 Task: Use the formula "RECEIVED" in spreadsheet "Project portfolio".
Action: Mouse moved to (84, 151)
Screenshot: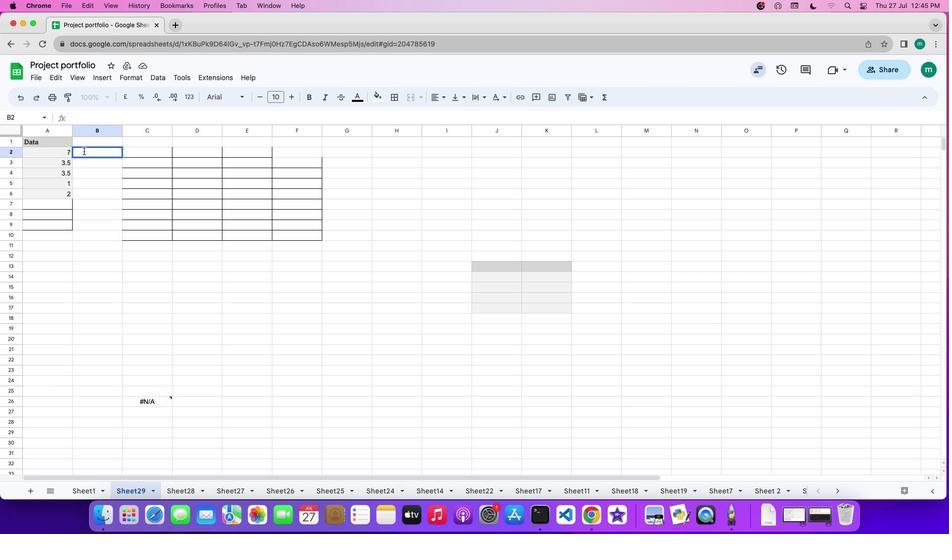 
Action: Key pressed '='
Screenshot: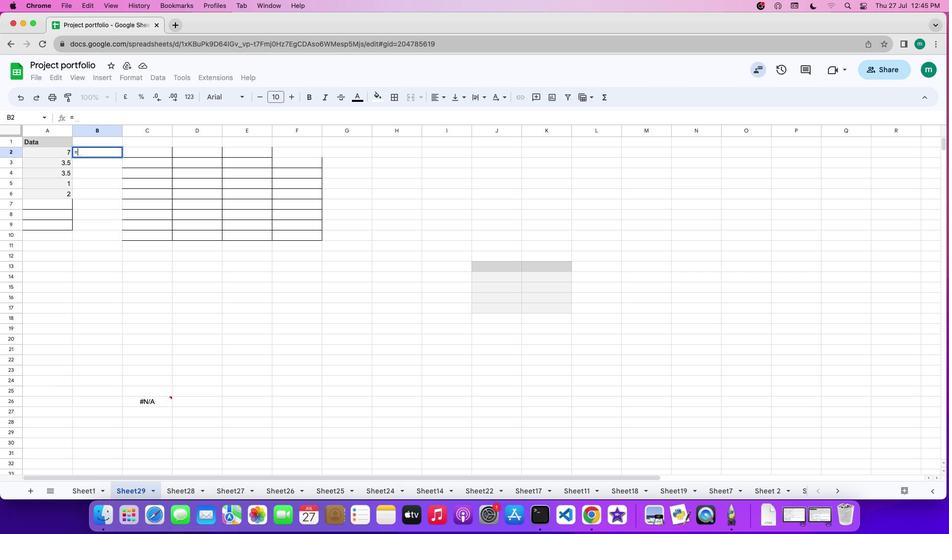 
Action: Mouse moved to (608, 97)
Screenshot: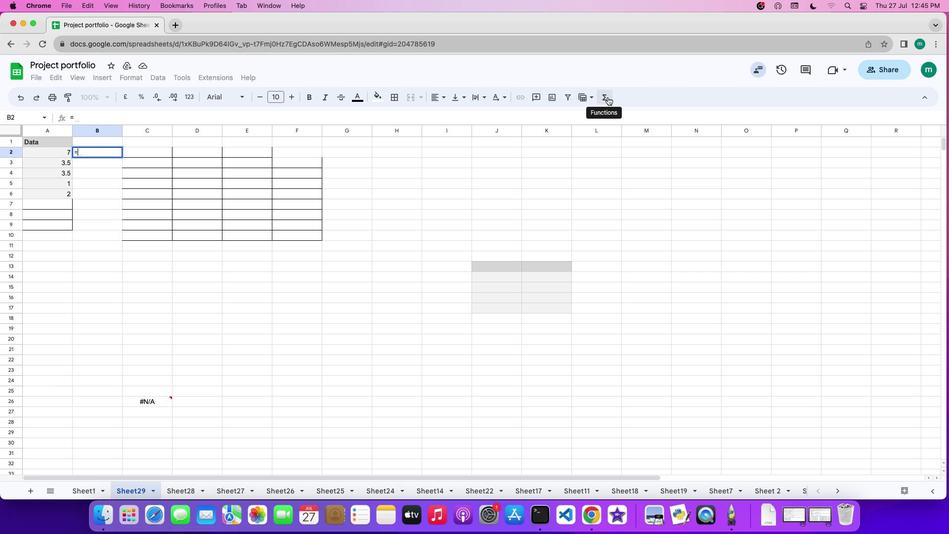 
Action: Mouse pressed left at (608, 97)
Screenshot: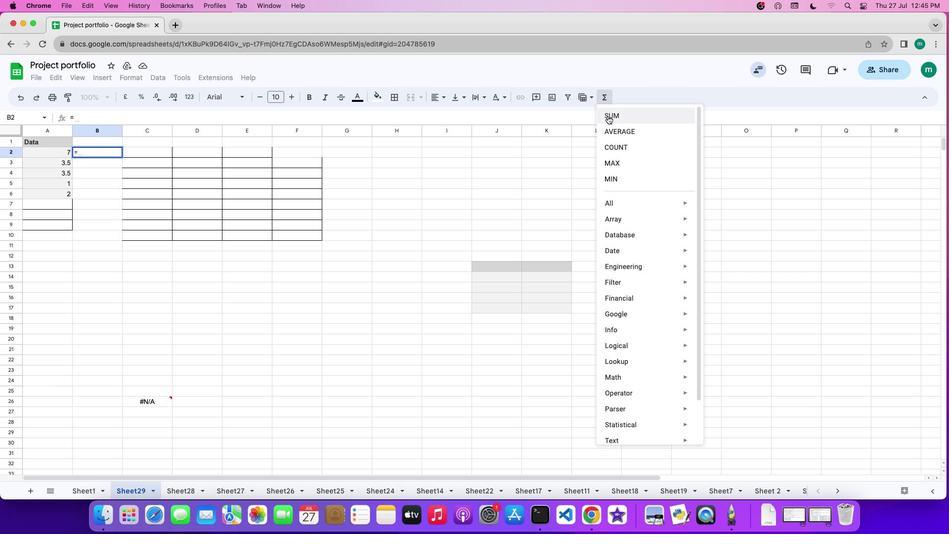 
Action: Mouse moved to (733, 384)
Screenshot: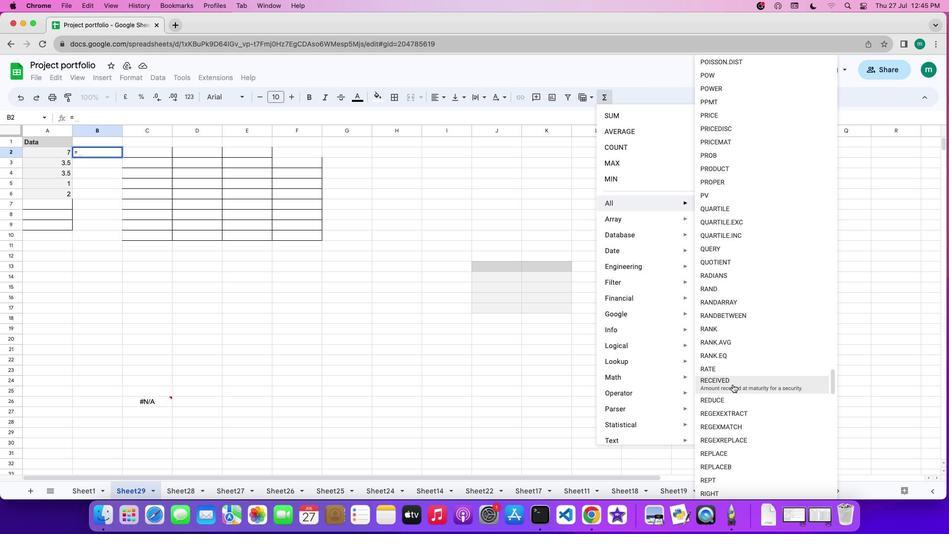 
Action: Mouse pressed left at (733, 384)
Screenshot: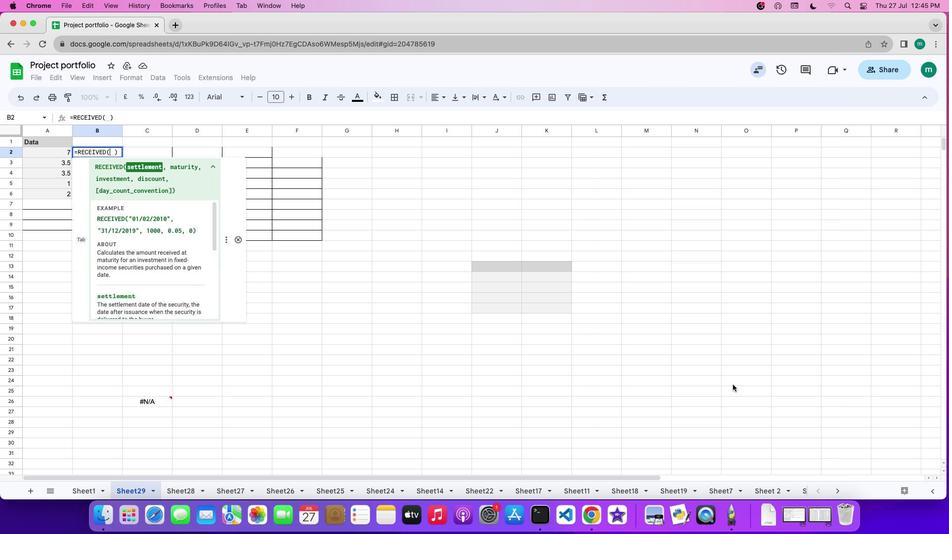 
Action: Mouse moved to (443, 306)
Screenshot: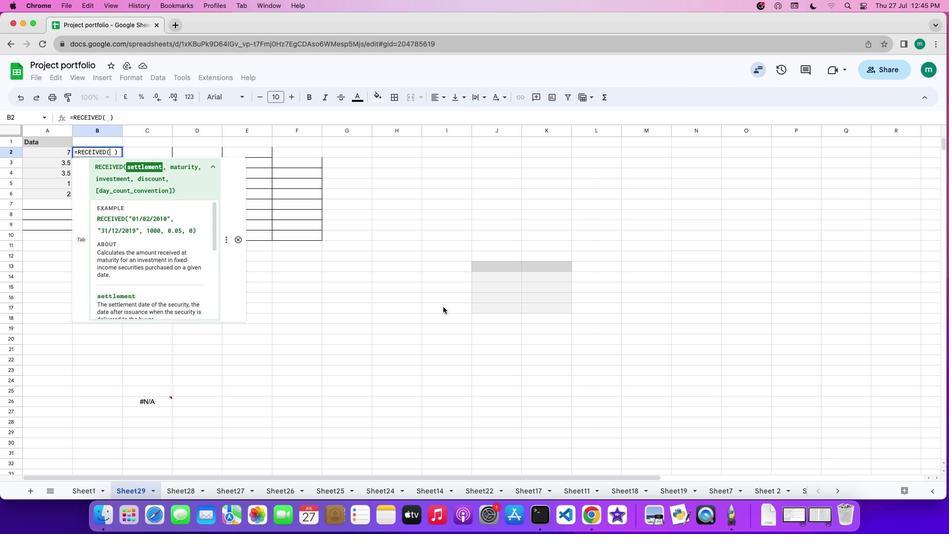 
Action: Key pressed Key.shift_r'"''0''1''/''0''2''/''2''0''1''0'Key.shift_r'"'','Key.shift_r'"''3''1''/''1''2''/''2''0''1''9'Key.shift_r'"'',''1''0''0''0'',''0''.''0''5'',''0'Key.enter
Screenshot: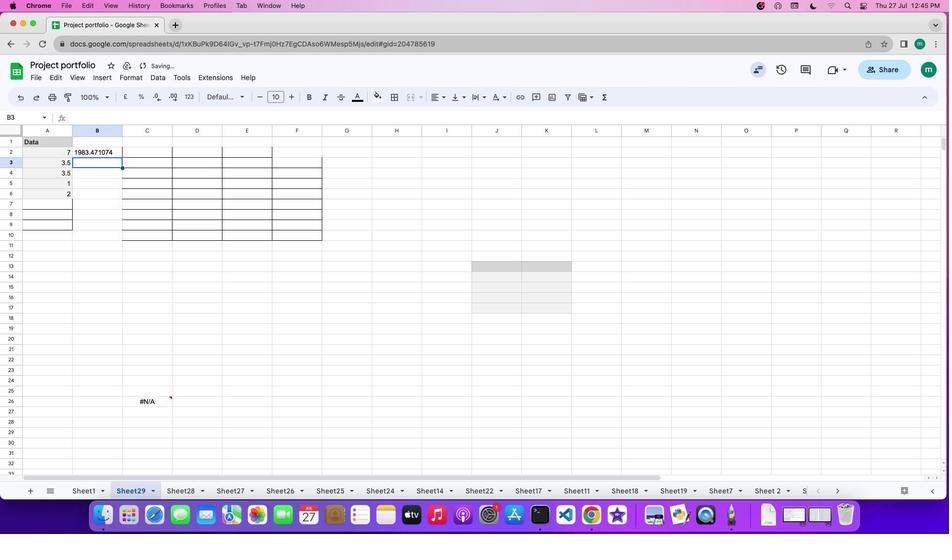 
